 Task: Create List Copyrights in Board Brand Style Guide Development and Implementation to Workspace Brand Management
Action: Mouse moved to (543, 377)
Screenshot: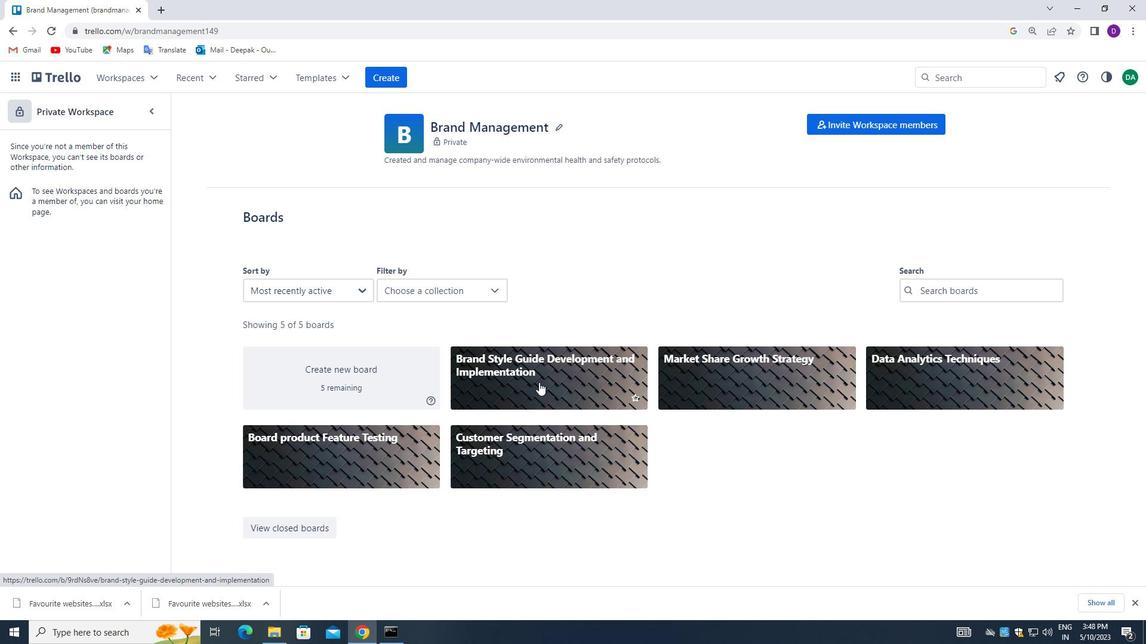 
Action: Mouse pressed left at (543, 377)
Screenshot: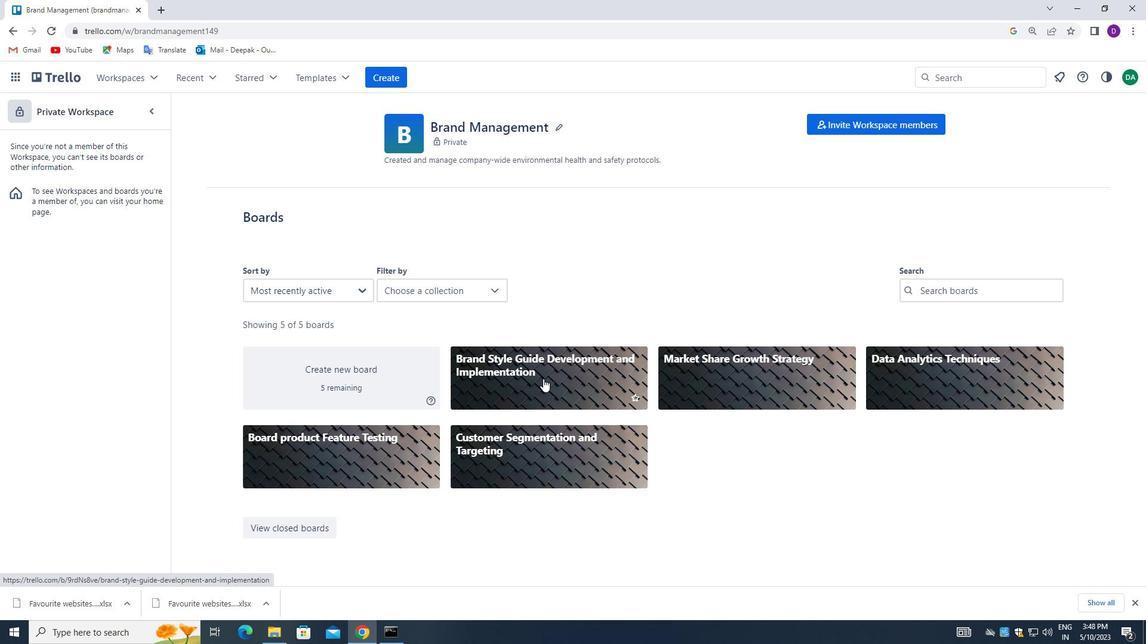 
Action: Mouse moved to (417, 152)
Screenshot: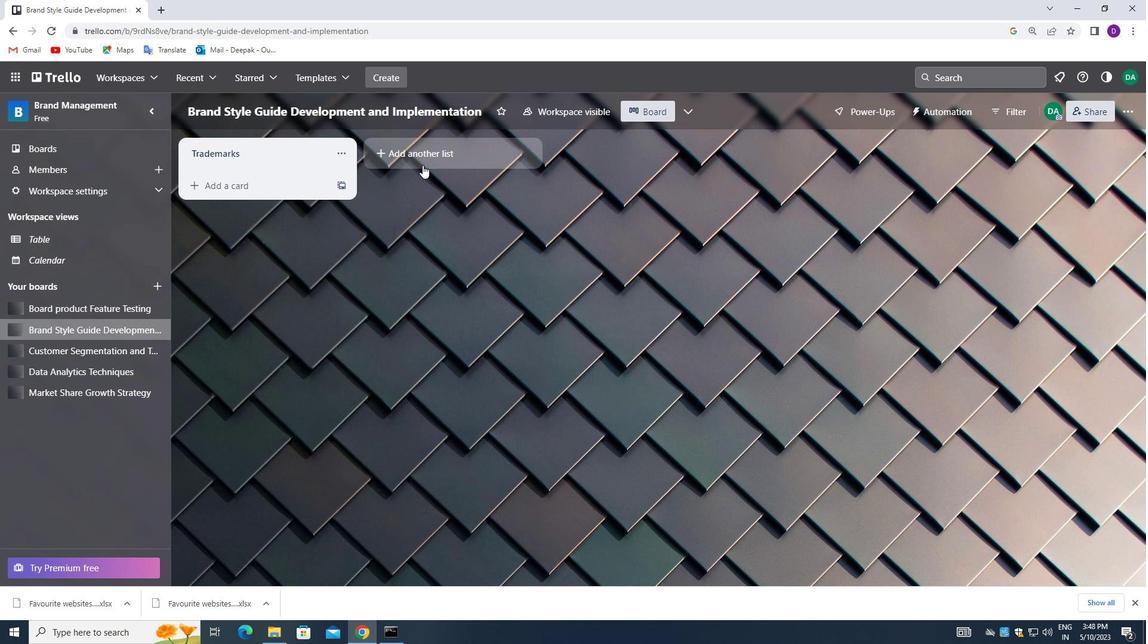 
Action: Mouse pressed left at (417, 152)
Screenshot: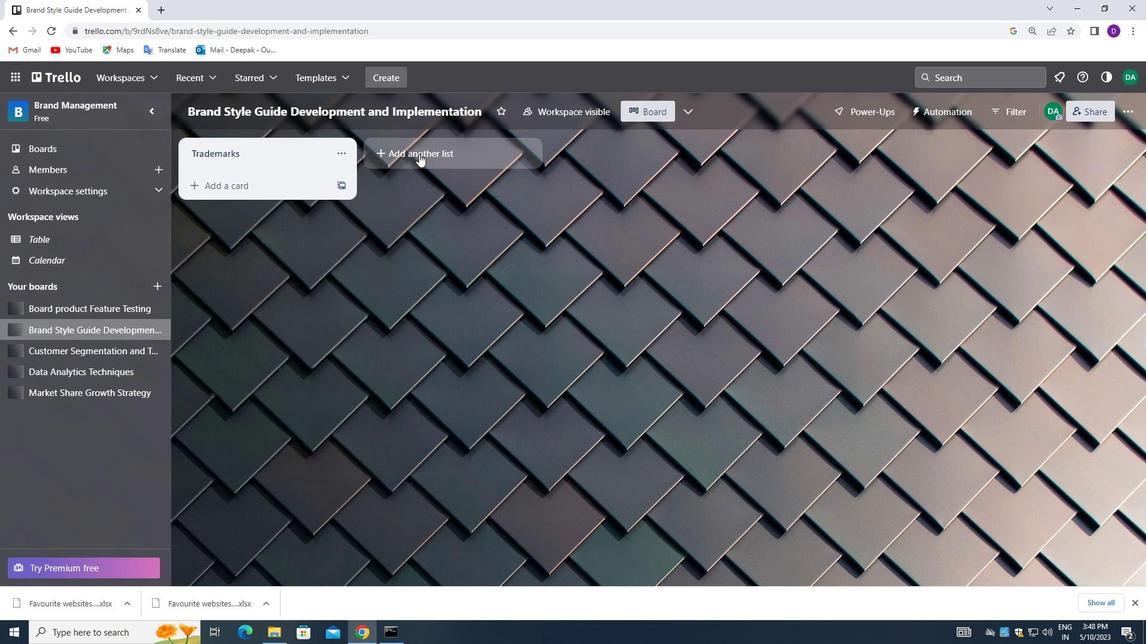 
Action: Mouse moved to (420, 149)
Screenshot: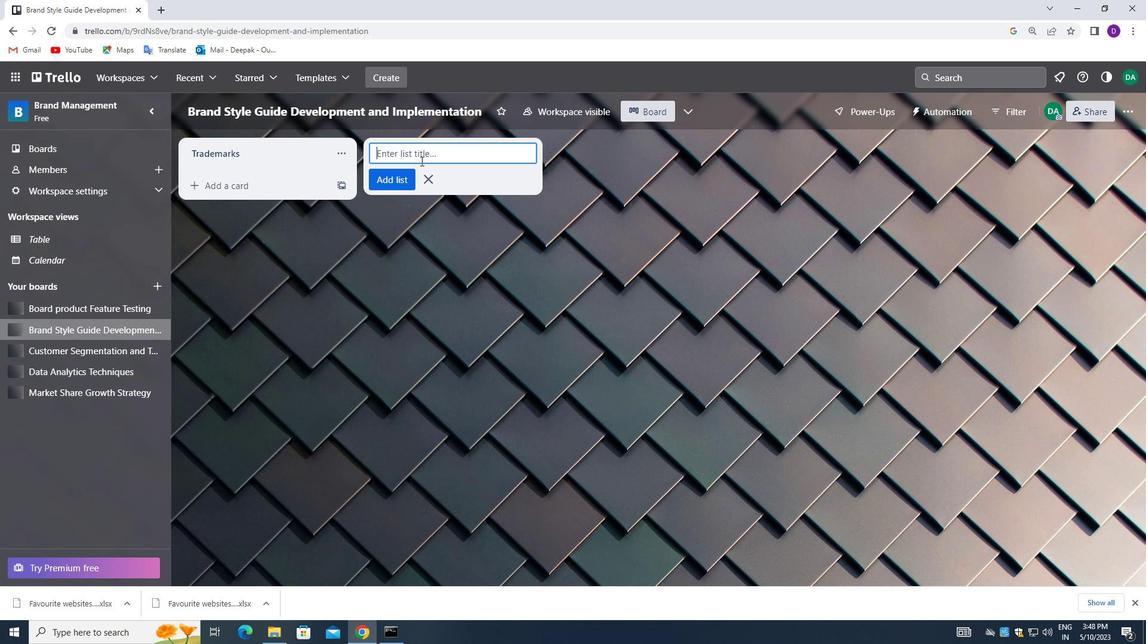 
Action: Mouse pressed left at (420, 149)
Screenshot: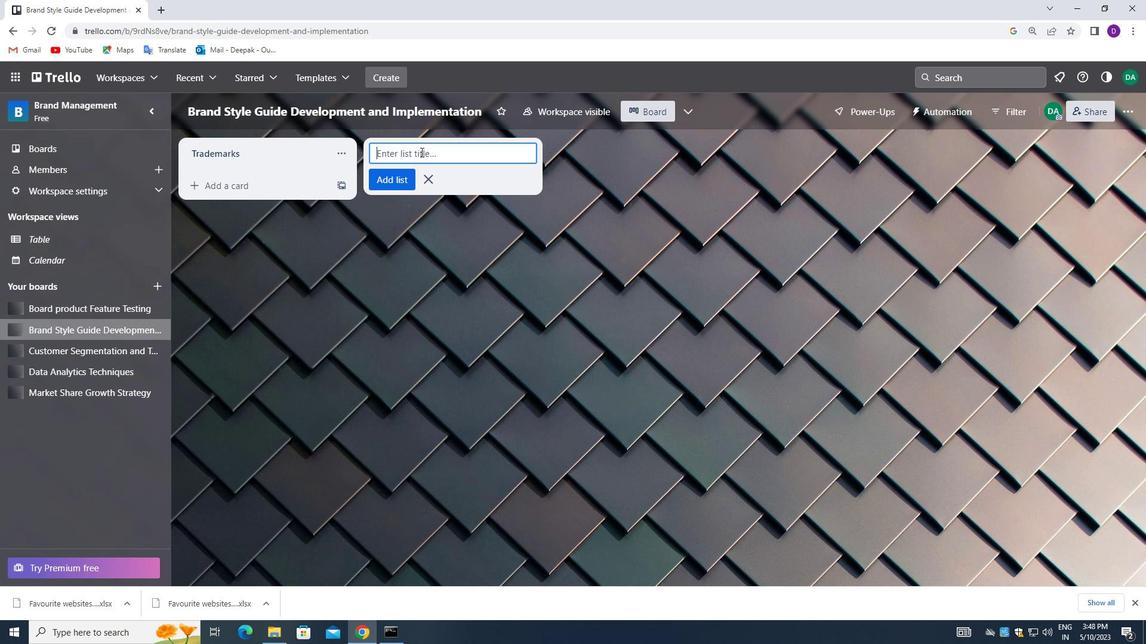 
Action: Mouse moved to (396, 244)
Screenshot: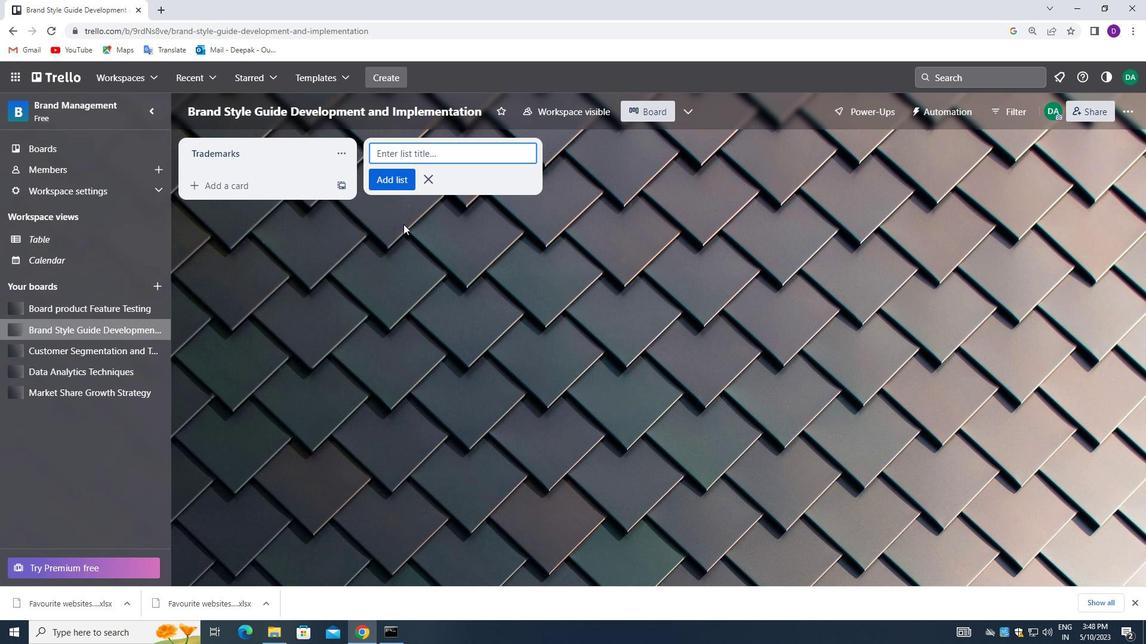 
Action: Key pressed <Key.shift_r>Copyrights
Screenshot: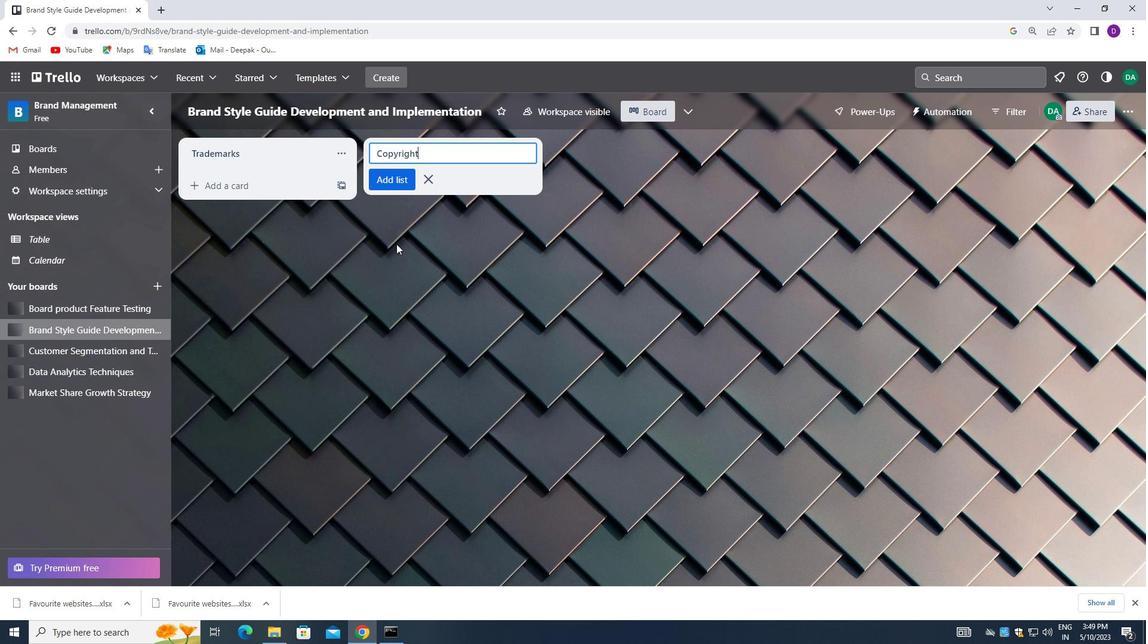 
Action: Mouse moved to (389, 182)
Screenshot: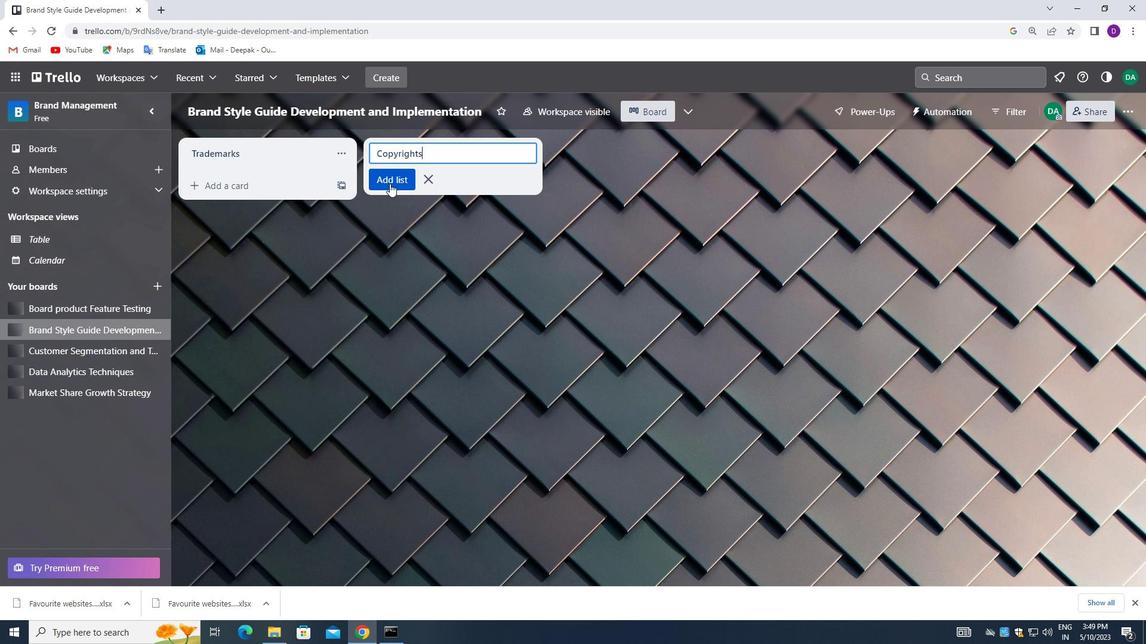
Action: Mouse pressed left at (389, 182)
Screenshot: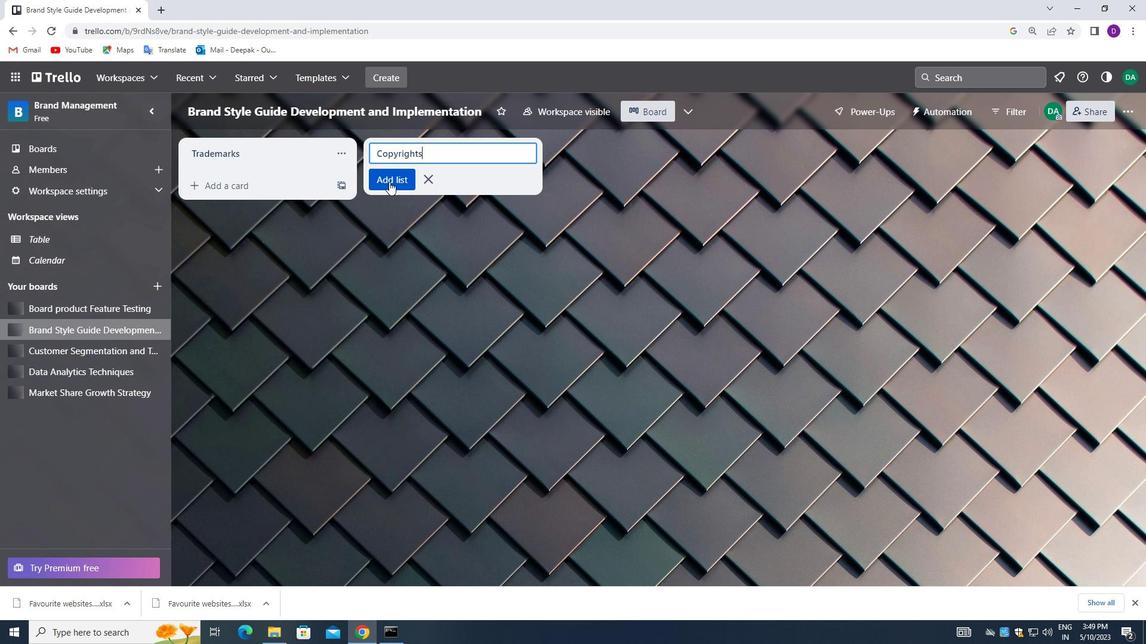 
Action: Mouse moved to (510, 263)
Screenshot: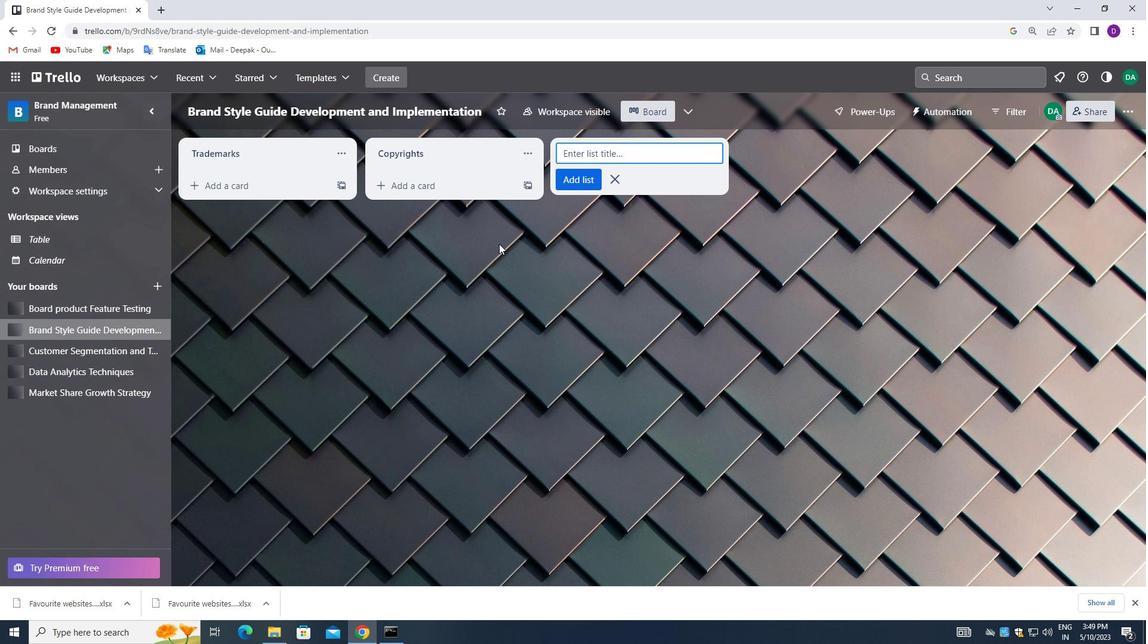 
